 Task: Use the formula "INDIRECT" in spreadsheet "Project portfolio".
Action: Mouse moved to (75, 290)
Screenshot: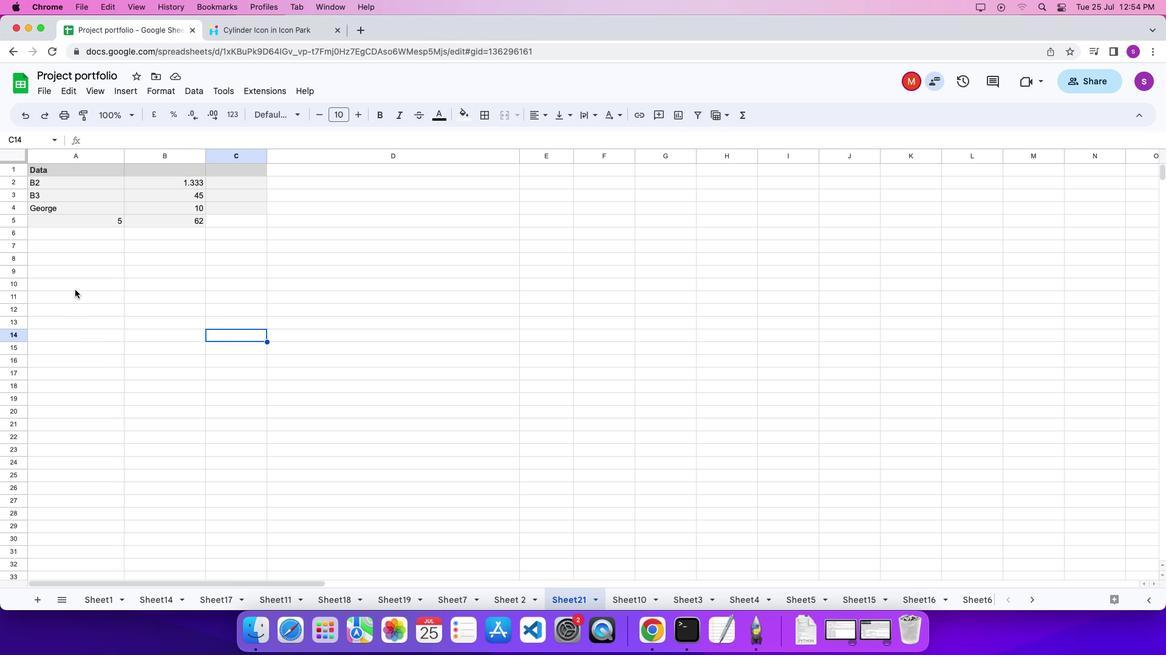 
Action: Mouse pressed left at (75, 290)
Screenshot: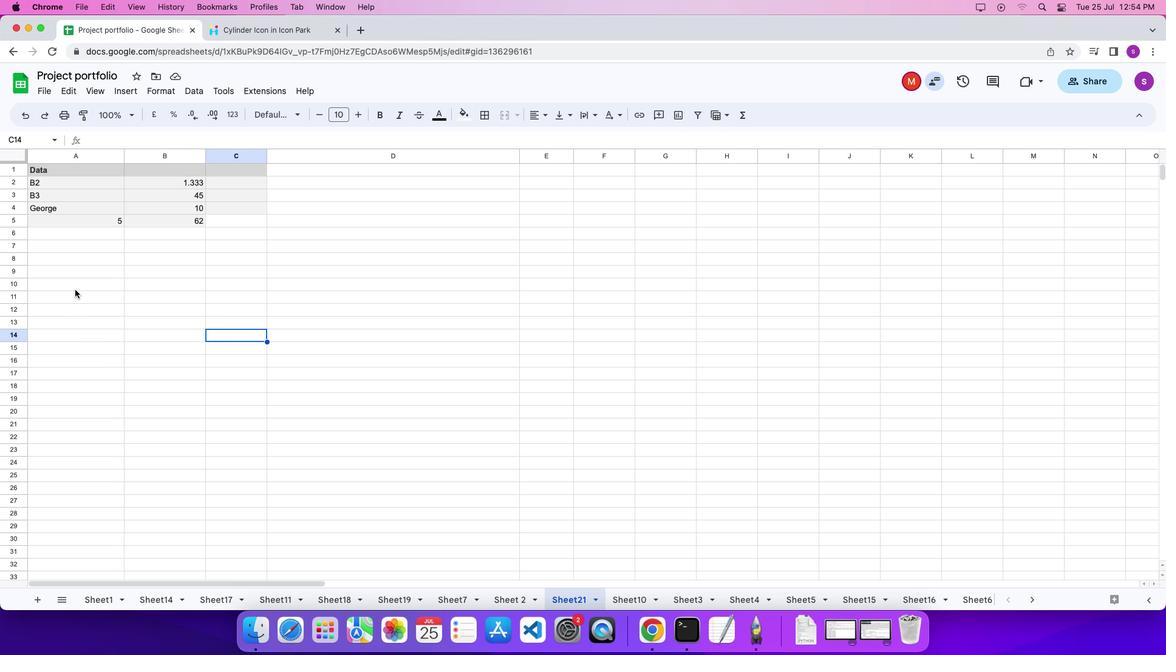 
Action: Mouse pressed left at (75, 290)
Screenshot: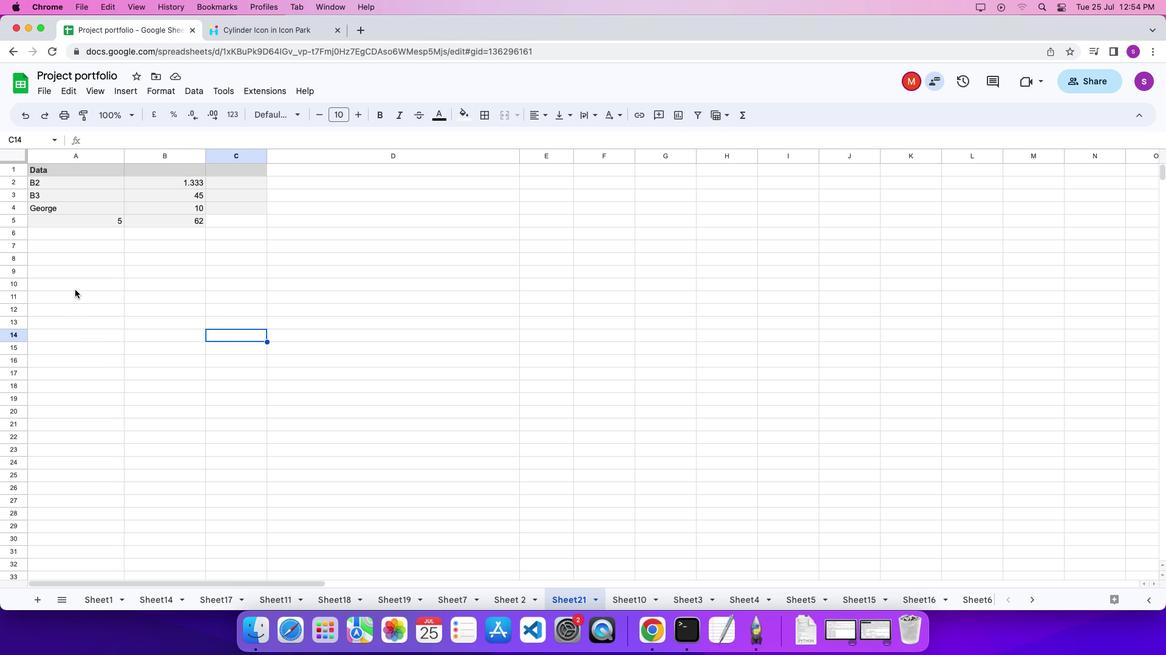 
Action: Key pressed '-'Key.backspace'='
Screenshot: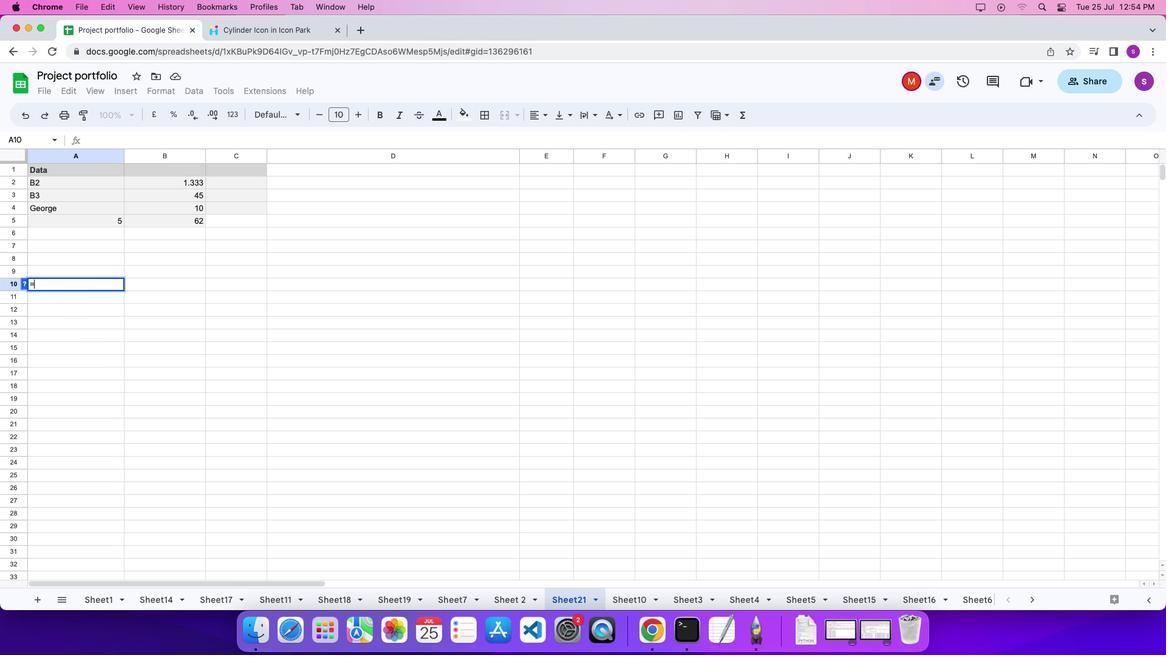 
Action: Mouse moved to (738, 111)
Screenshot: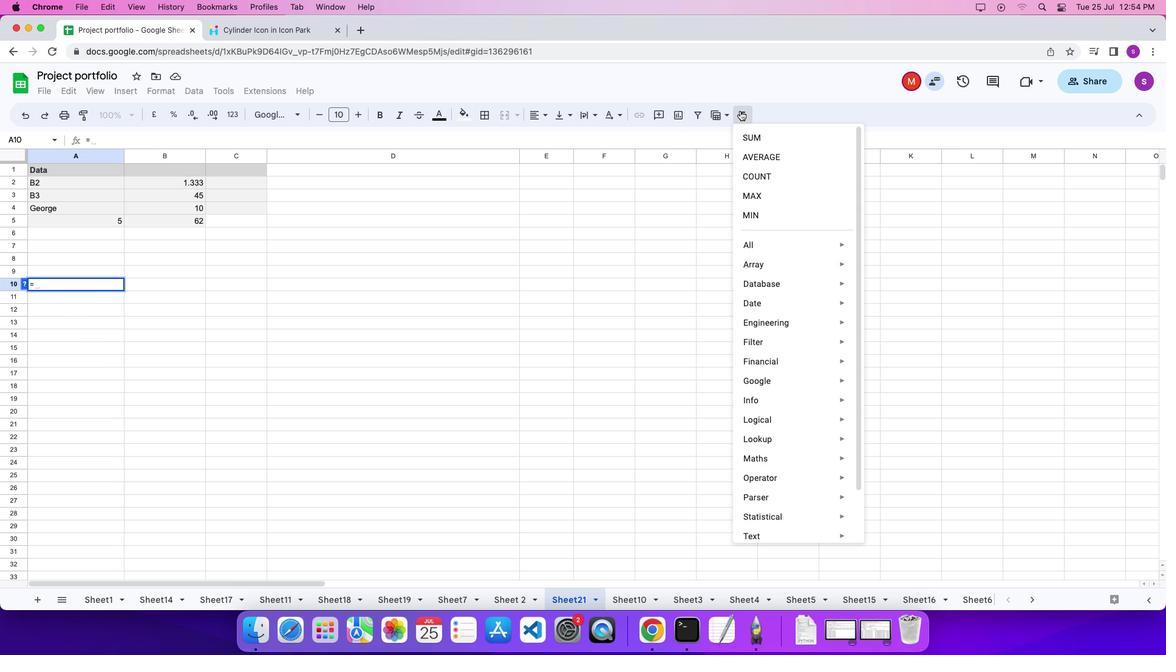 
Action: Mouse pressed left at (738, 111)
Screenshot: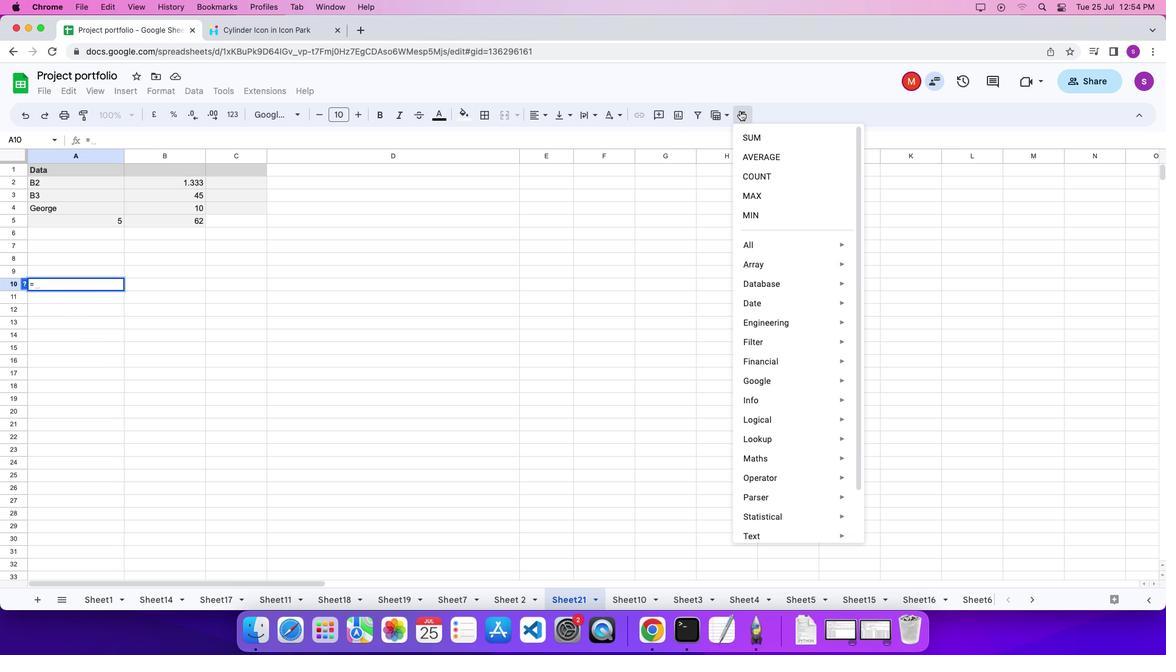 
Action: Mouse moved to (926, 590)
Screenshot: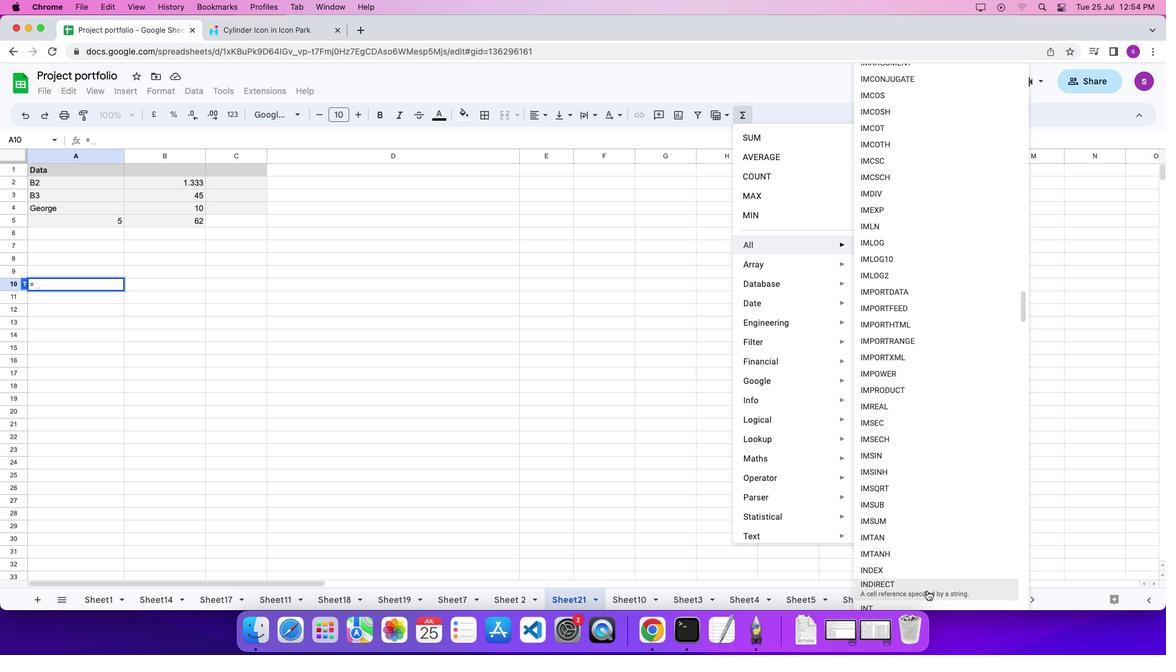 
Action: Mouse pressed left at (926, 590)
Screenshot: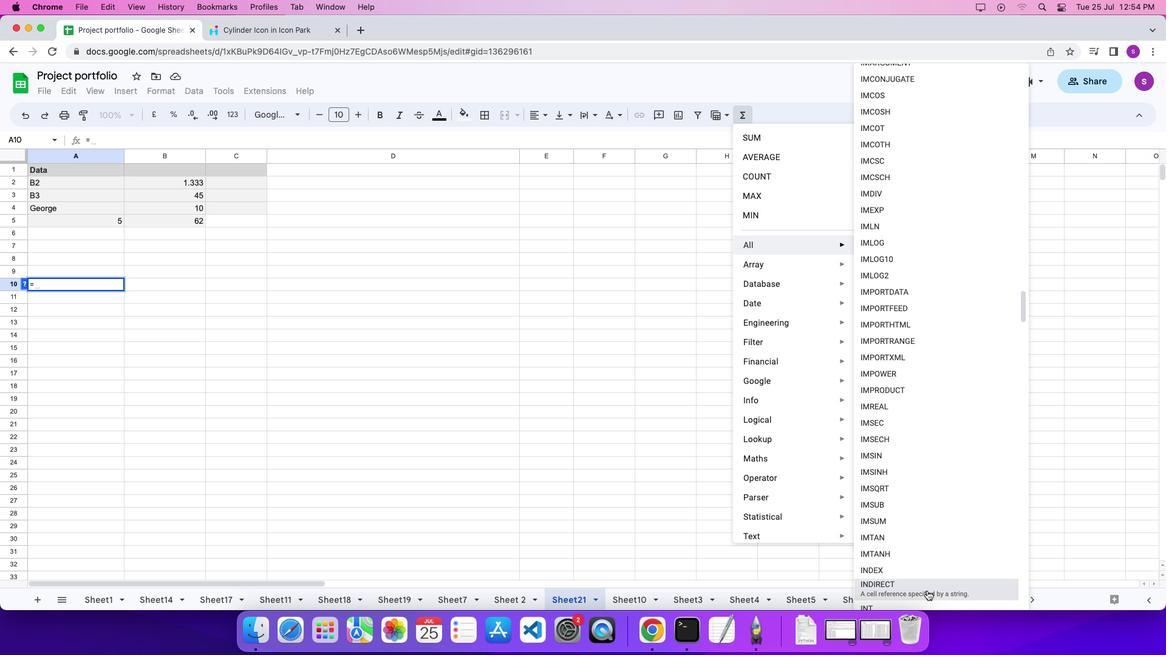 
Action: Mouse moved to (85, 183)
Screenshot: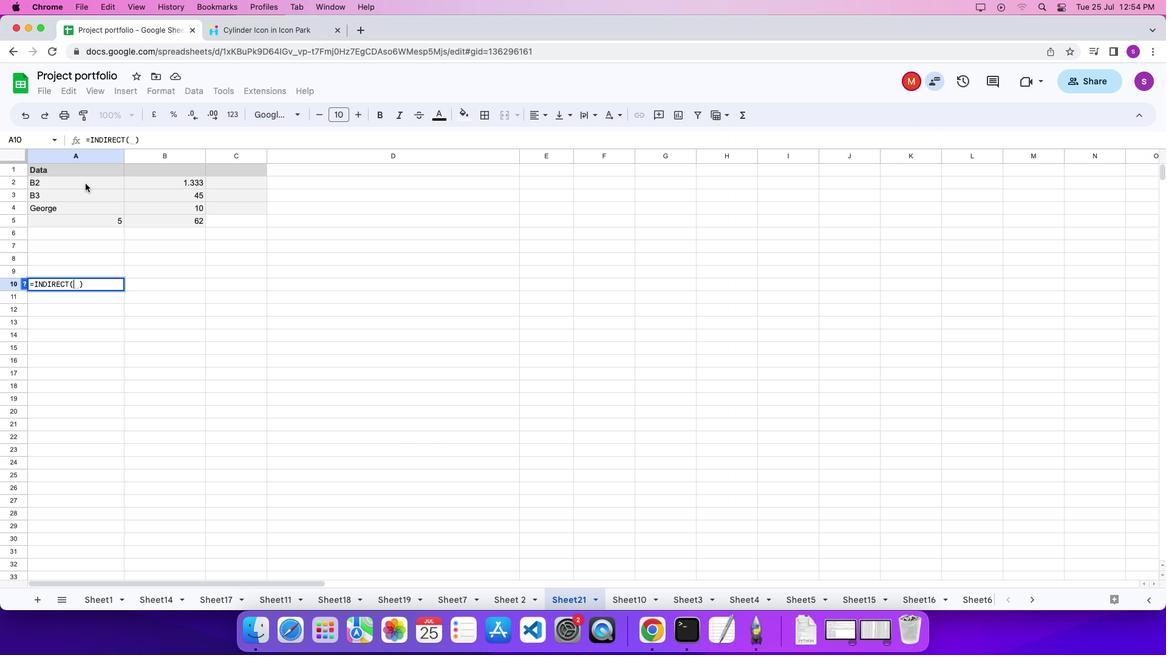 
Action: Mouse pressed left at (85, 183)
Screenshot: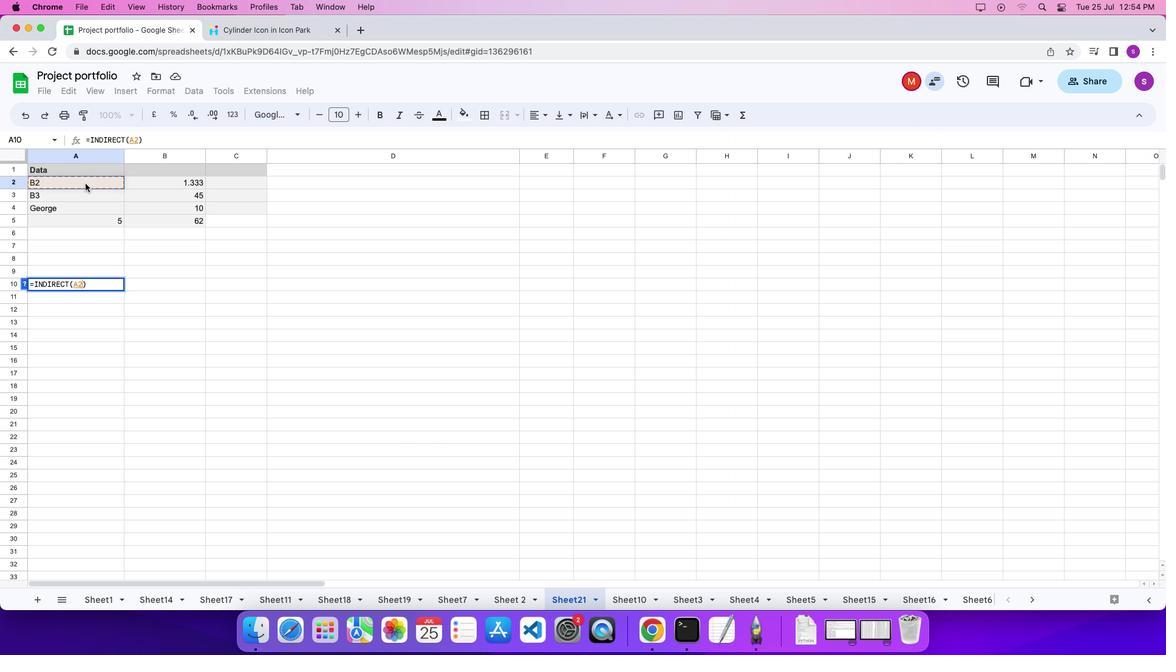 
Action: Key pressed '\x03'
Screenshot: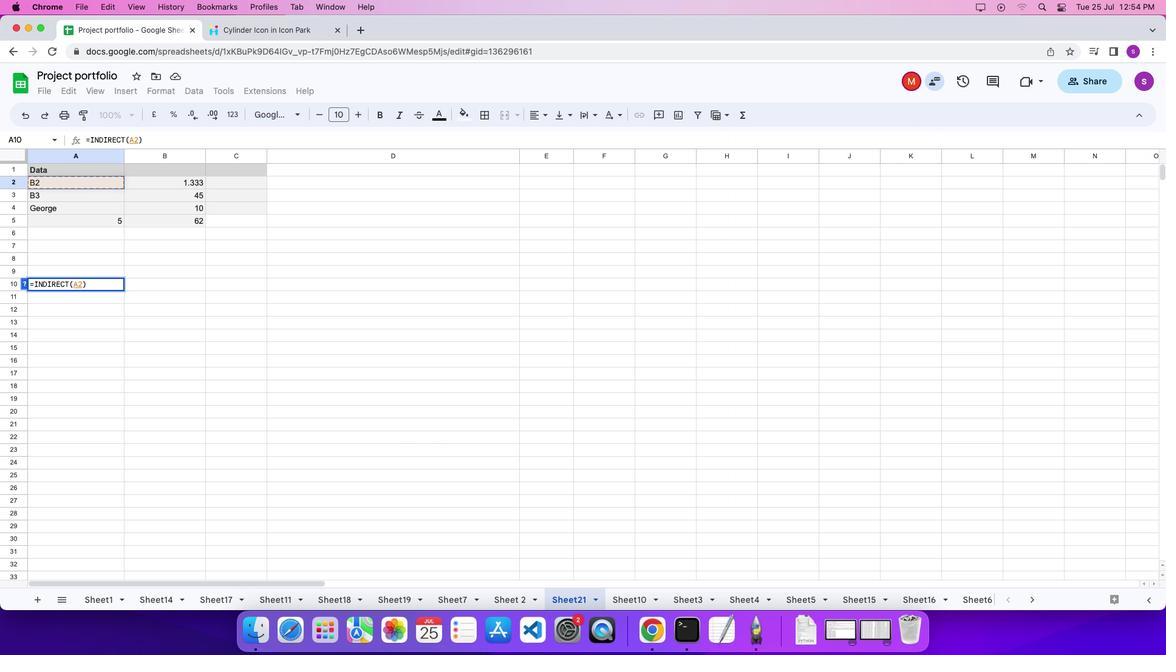 
